 Task: Sort the products in the category "Water Bottles & Thermoses" by unit price (high first).
Action: Mouse moved to (254, 128)
Screenshot: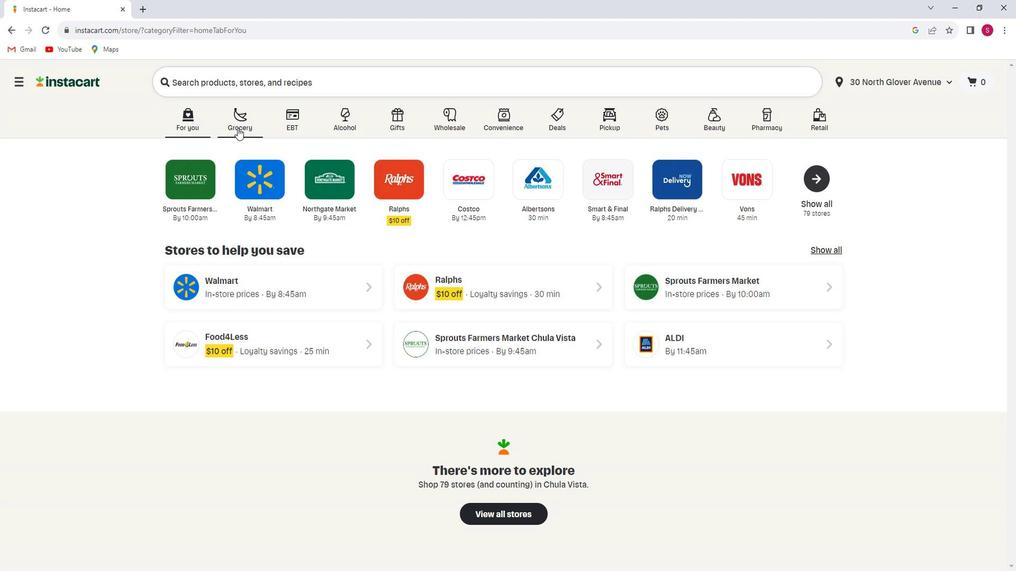 
Action: Mouse pressed left at (254, 128)
Screenshot: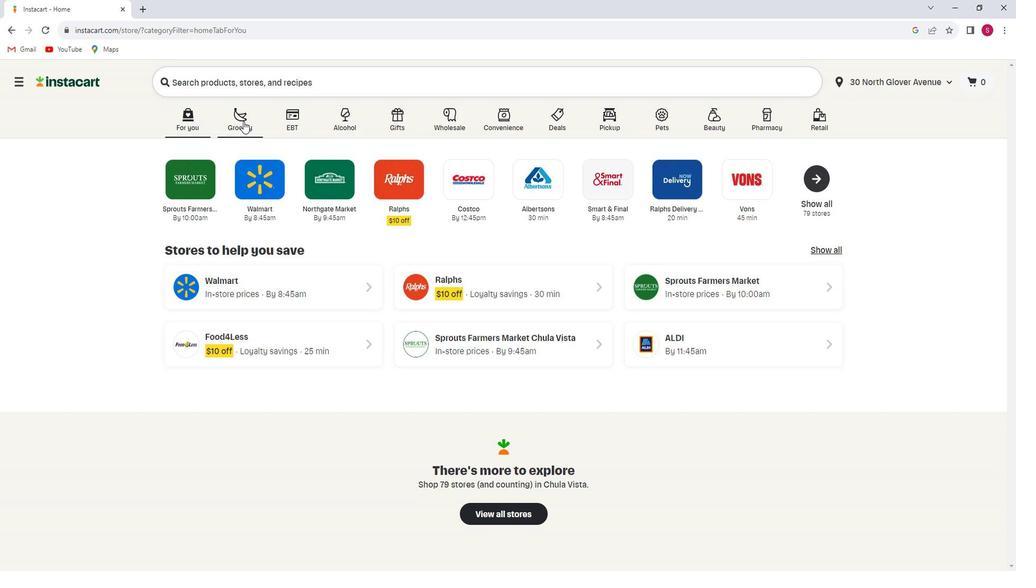 
Action: Mouse moved to (270, 311)
Screenshot: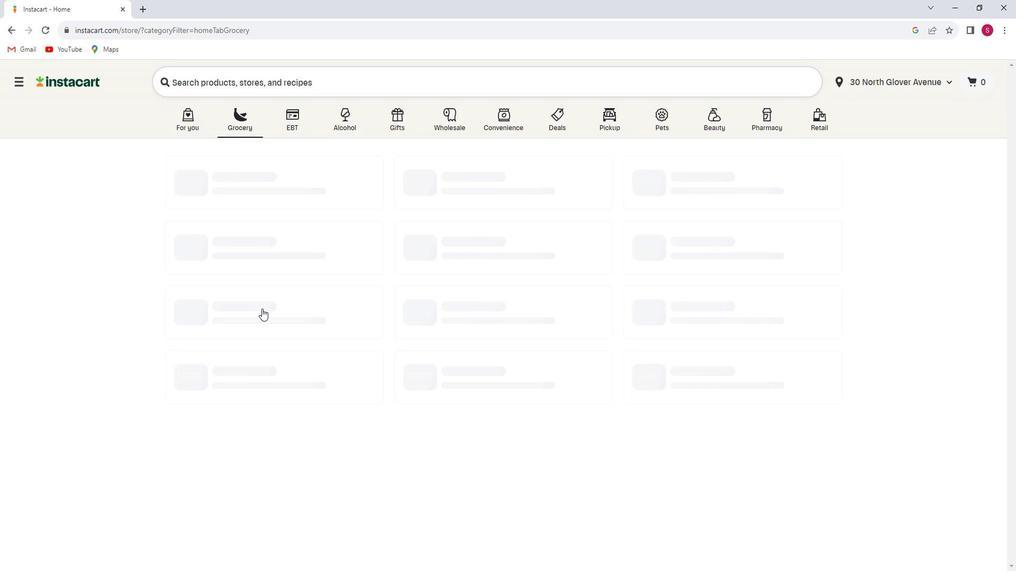 
Action: Mouse pressed left at (270, 311)
Screenshot: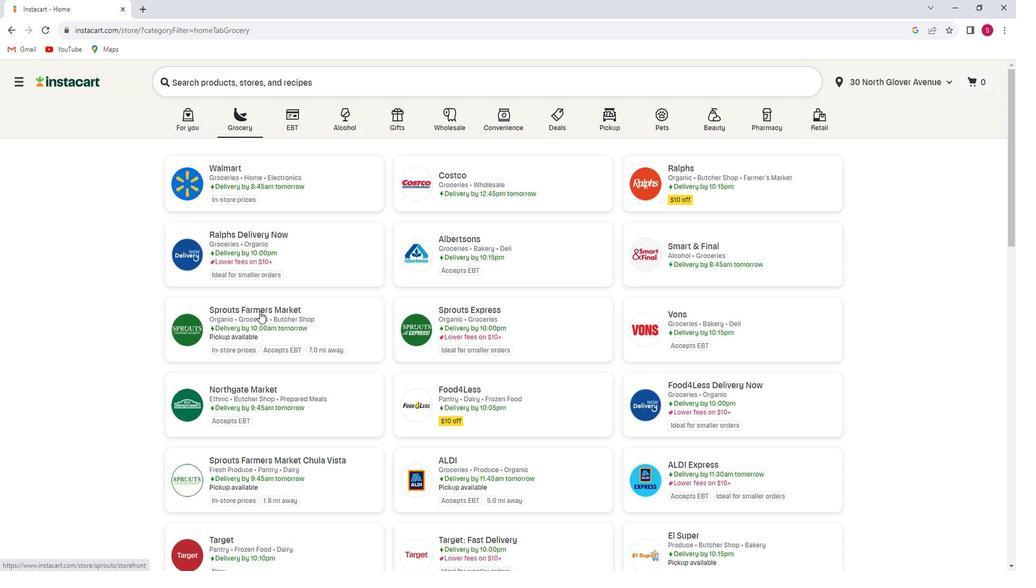 
Action: Mouse moved to (84, 337)
Screenshot: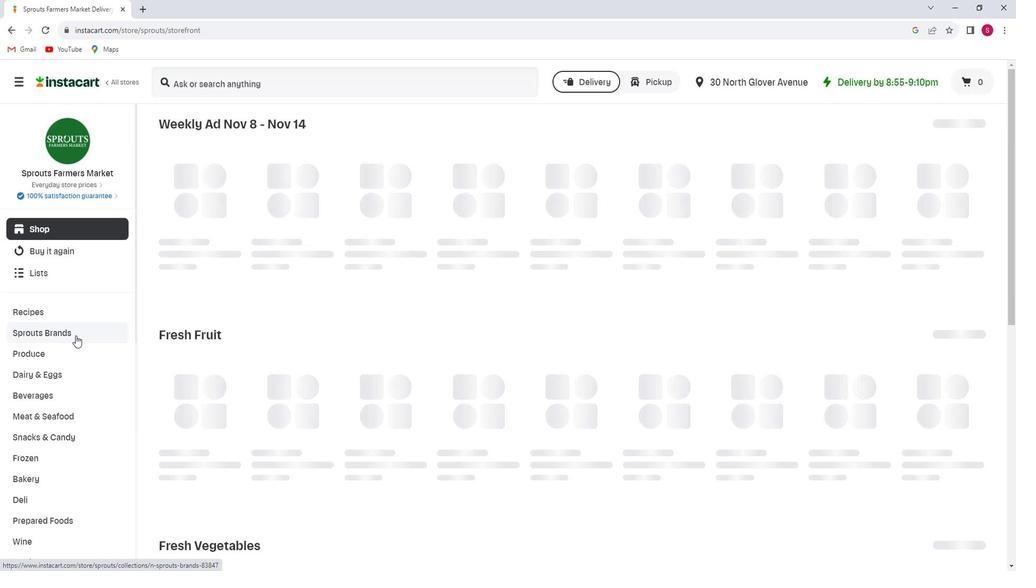 
Action: Mouse scrolled (84, 336) with delta (0, 0)
Screenshot: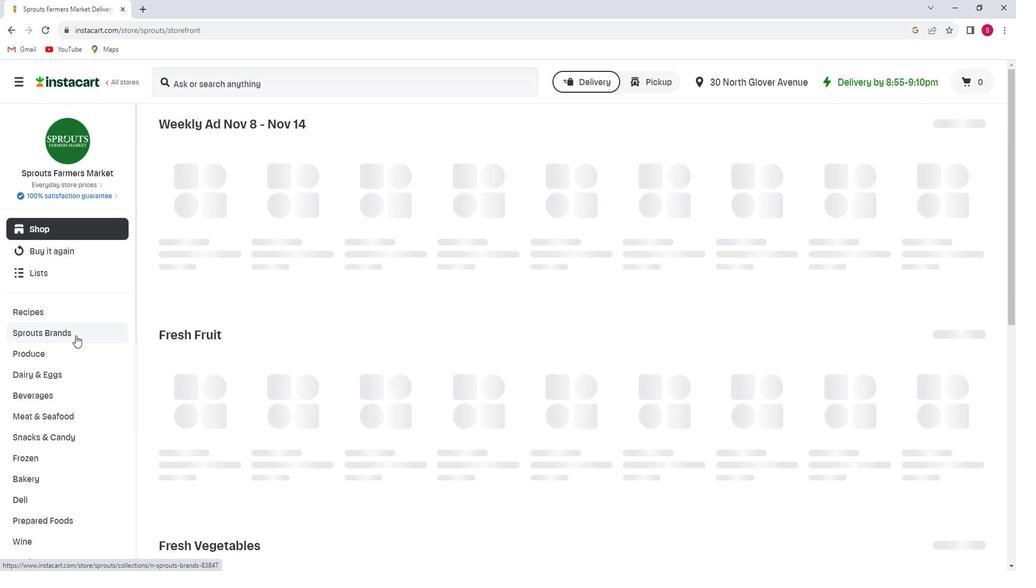 
Action: Mouse moved to (84, 338)
Screenshot: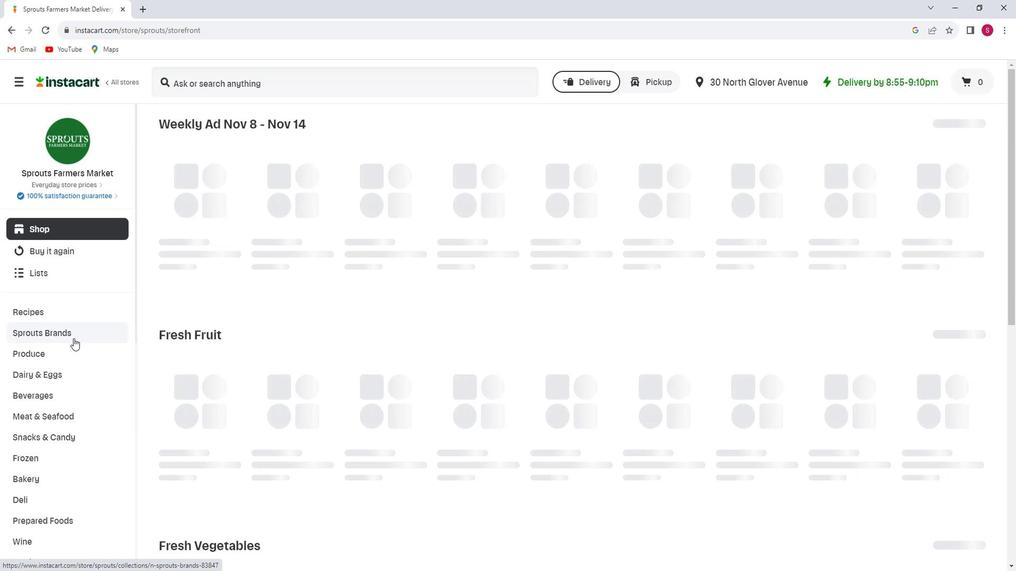 
Action: Mouse scrolled (84, 337) with delta (0, 0)
Screenshot: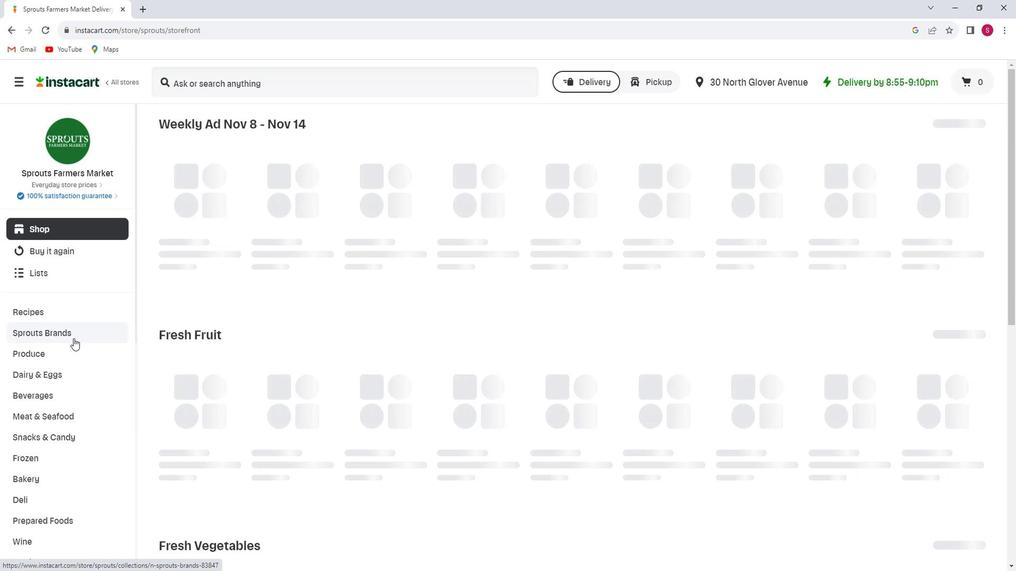 
Action: Mouse scrolled (84, 337) with delta (0, 0)
Screenshot: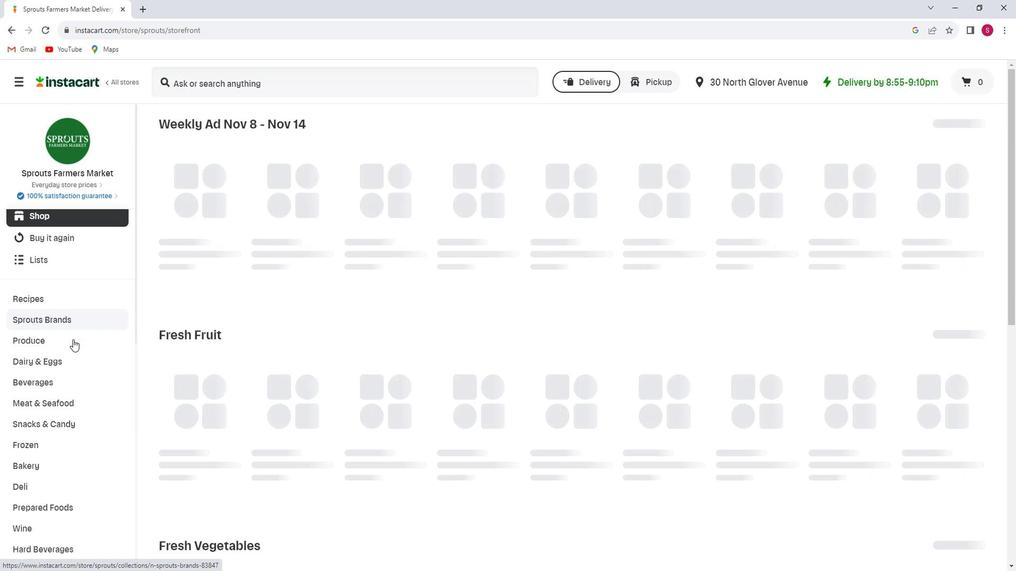 
Action: Mouse moved to (83, 337)
Screenshot: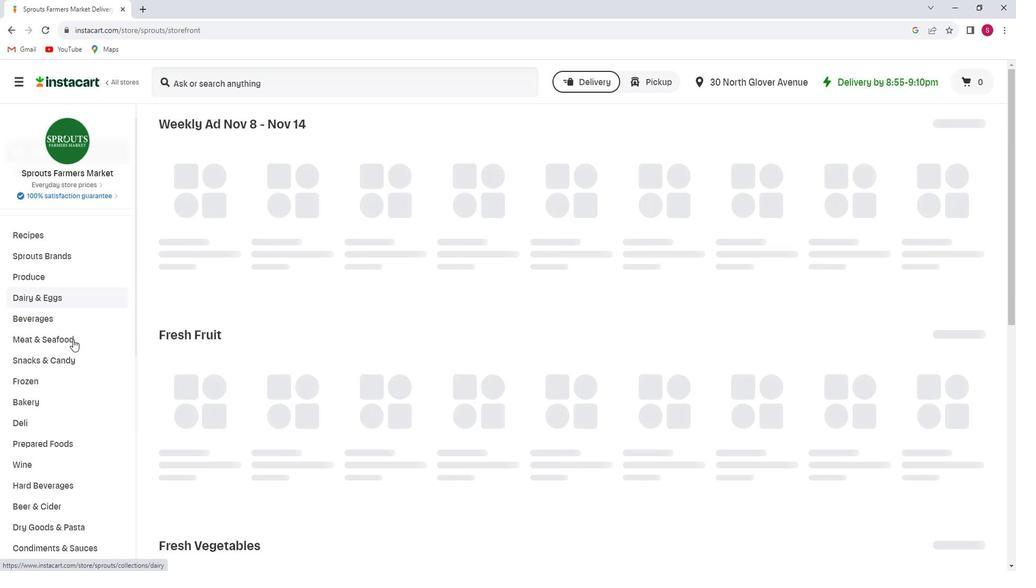 
Action: Mouse scrolled (83, 337) with delta (0, 0)
Screenshot: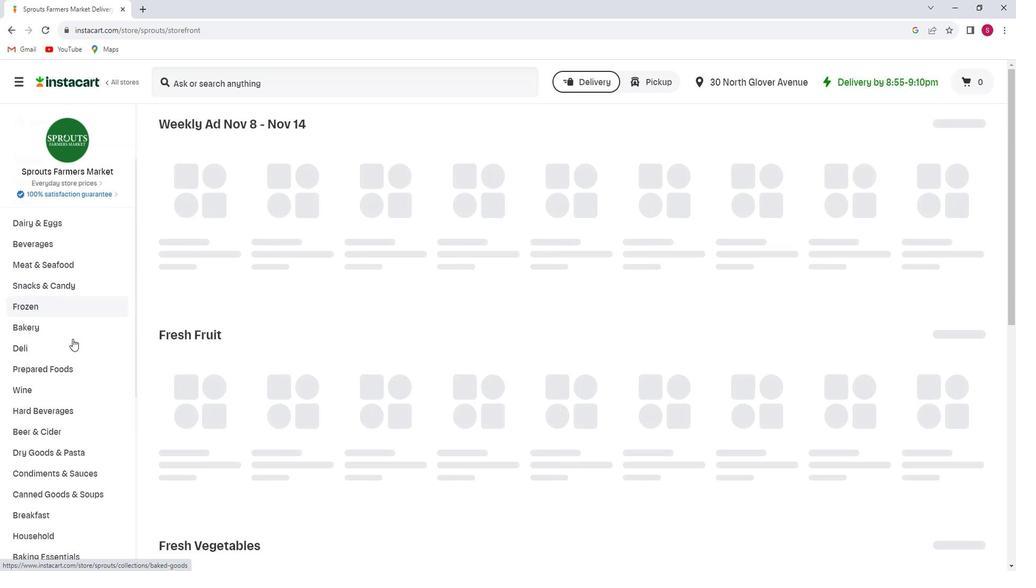 
Action: Mouse scrolled (83, 337) with delta (0, 0)
Screenshot: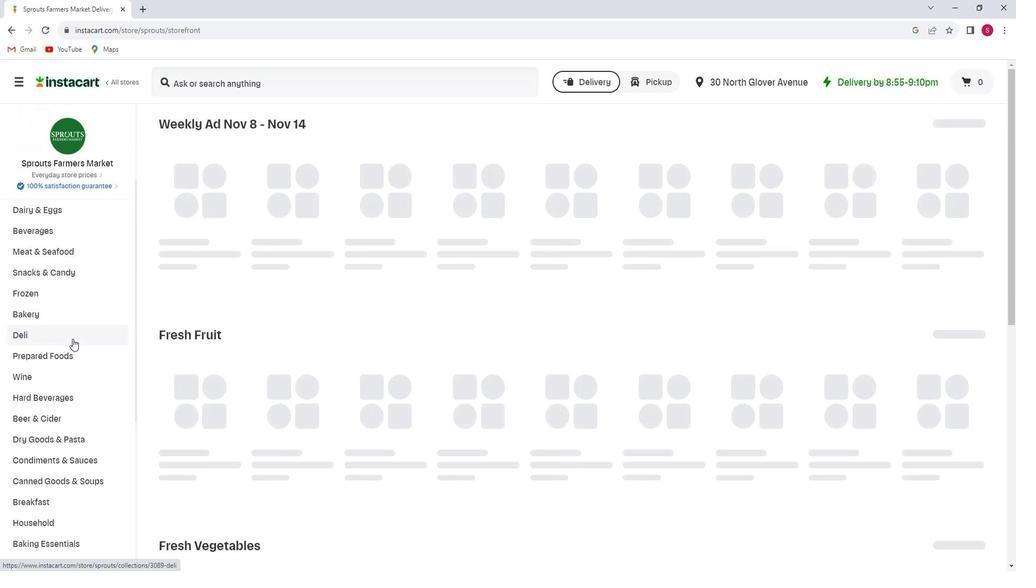 
Action: Mouse moved to (83, 333)
Screenshot: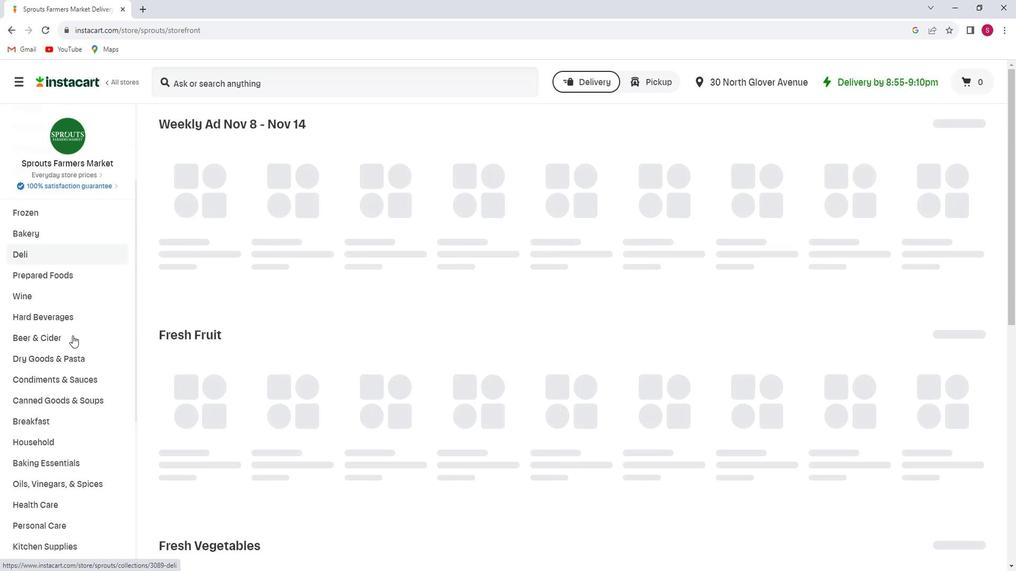 
Action: Mouse scrolled (83, 333) with delta (0, 0)
Screenshot: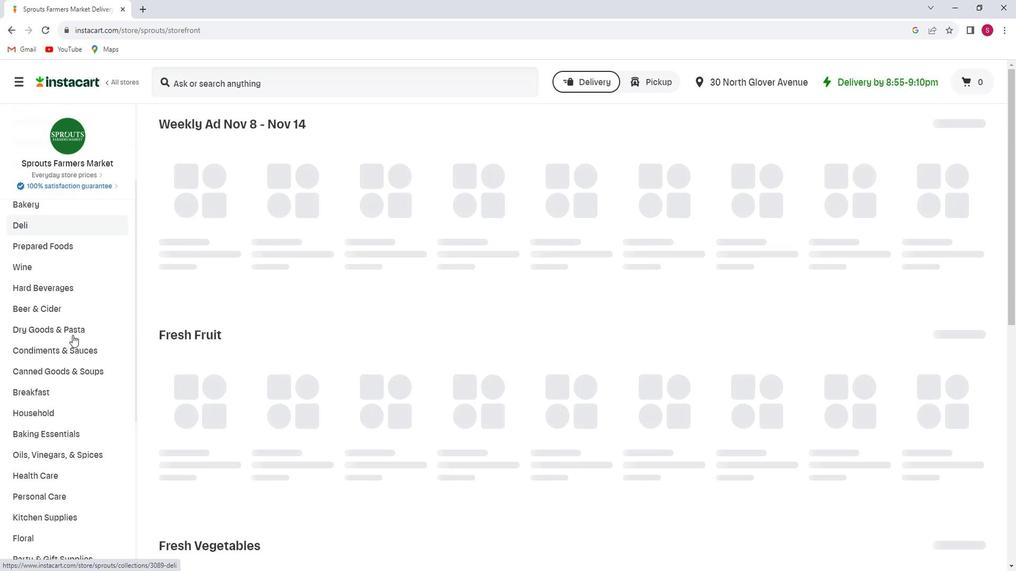 
Action: Mouse scrolled (83, 333) with delta (0, 0)
Screenshot: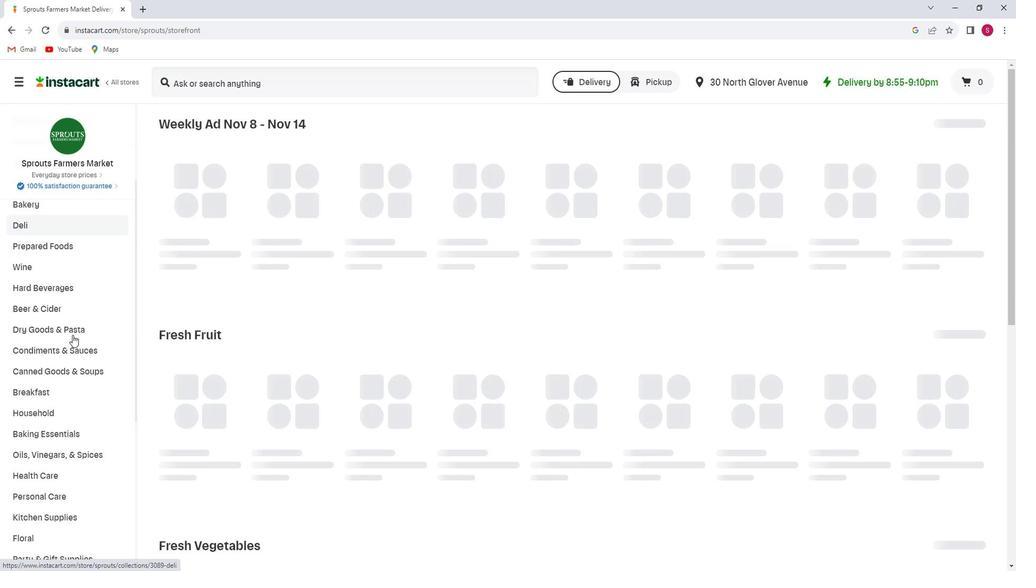 
Action: Mouse moved to (83, 333)
Screenshot: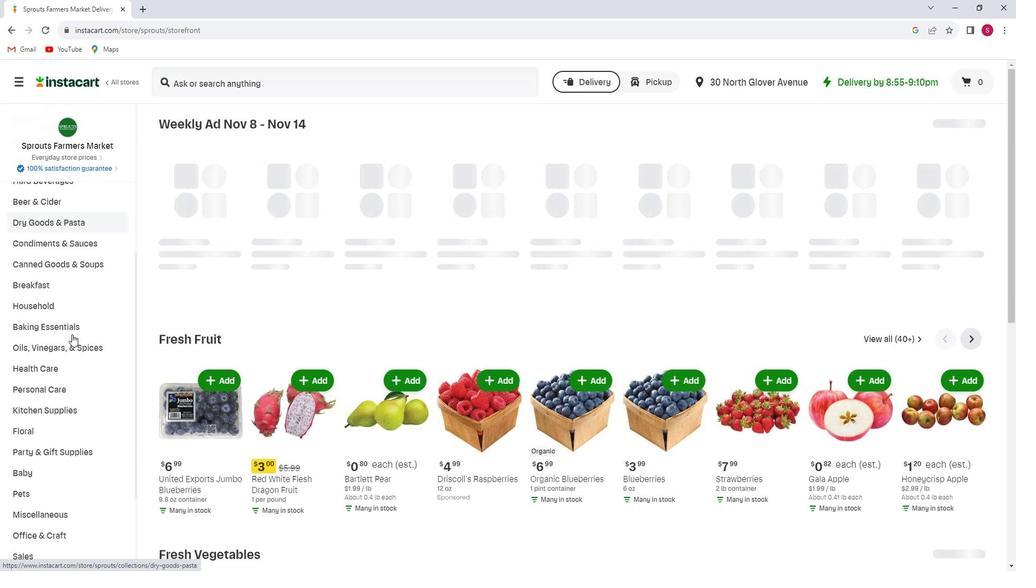 
Action: Mouse scrolled (83, 332) with delta (0, 0)
Screenshot: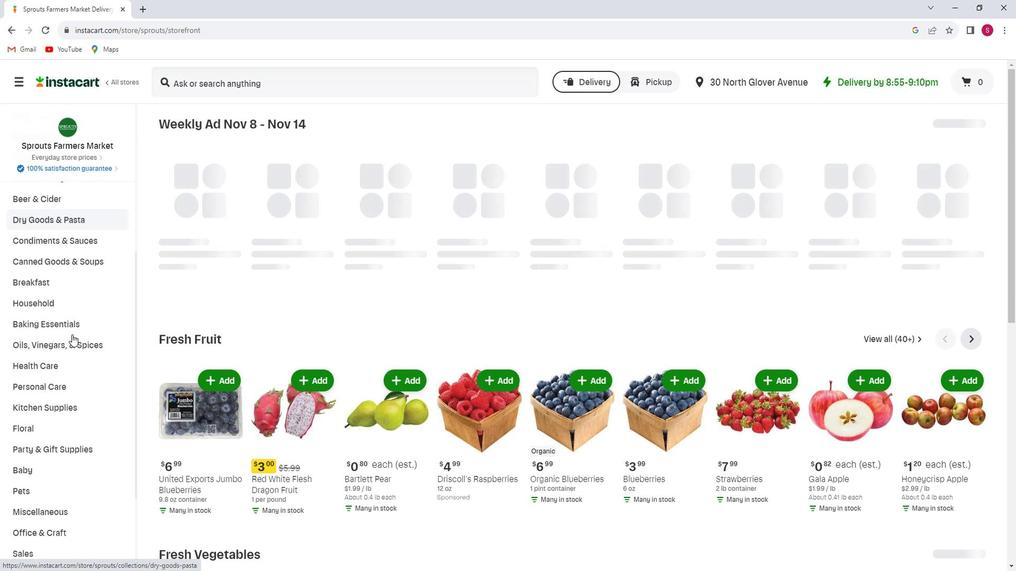 
Action: Mouse scrolled (83, 332) with delta (0, 0)
Screenshot: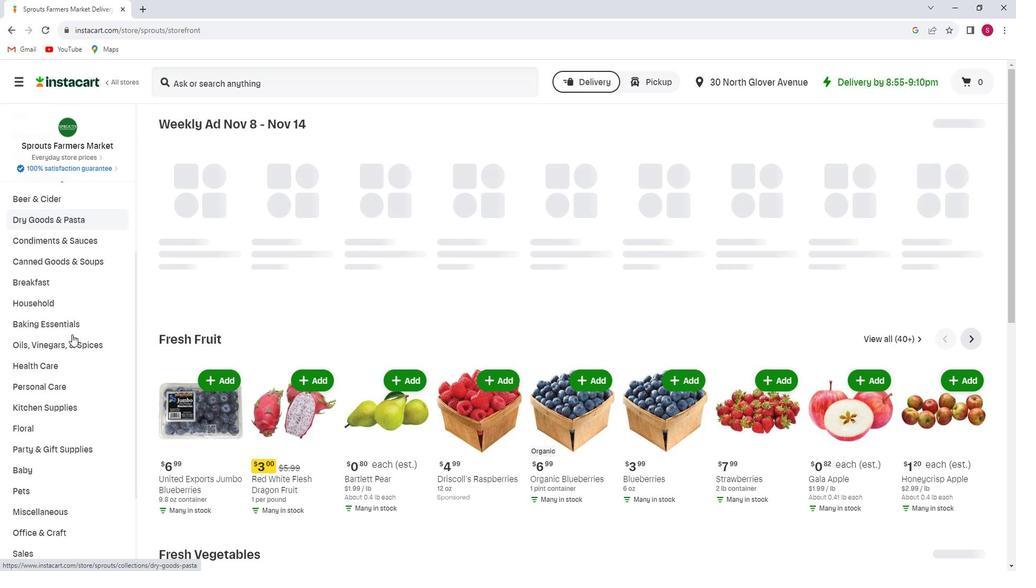 
Action: Mouse moved to (80, 341)
Screenshot: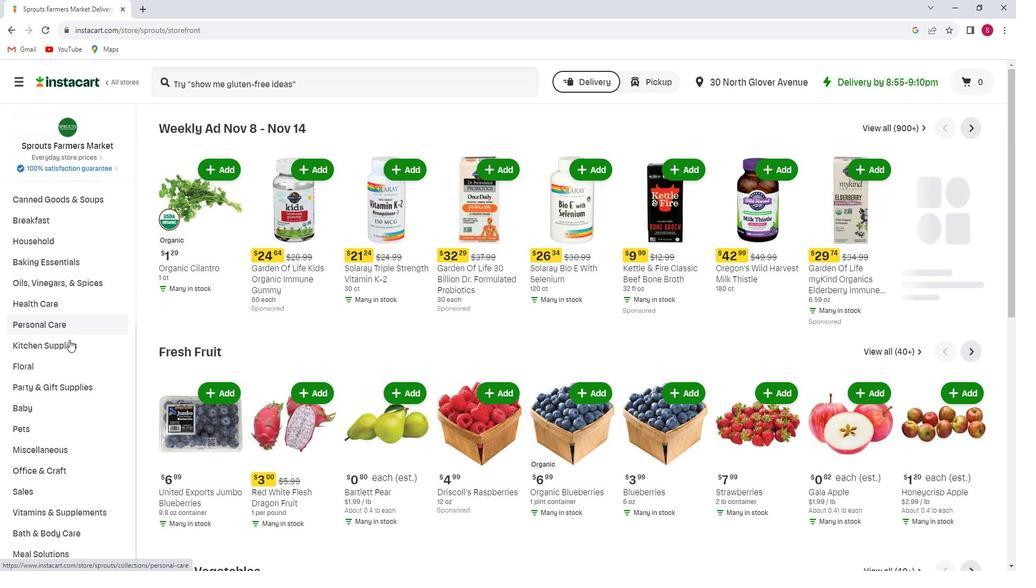 
Action: Mouse pressed left at (80, 341)
Screenshot: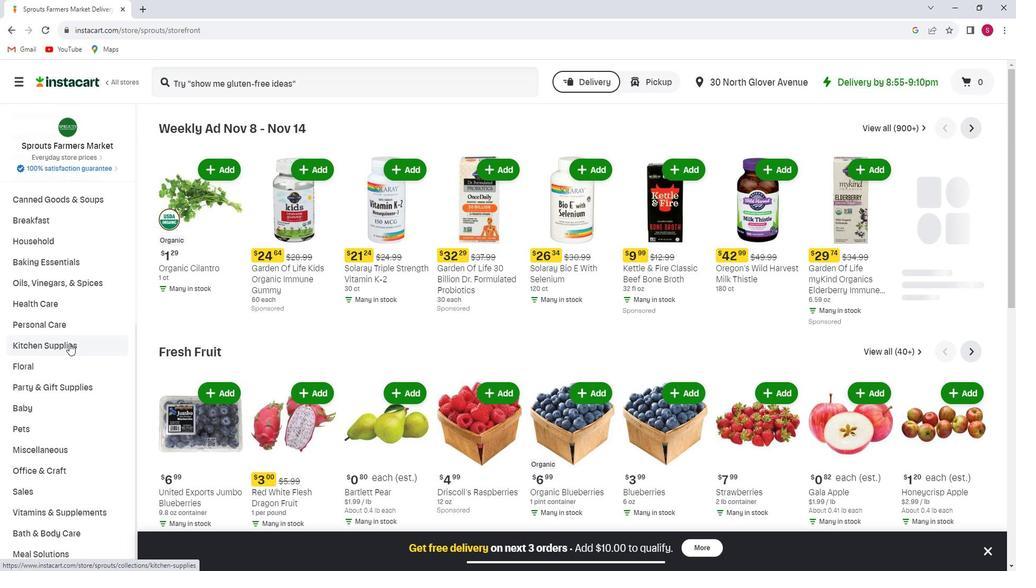 
Action: Mouse moved to (73, 413)
Screenshot: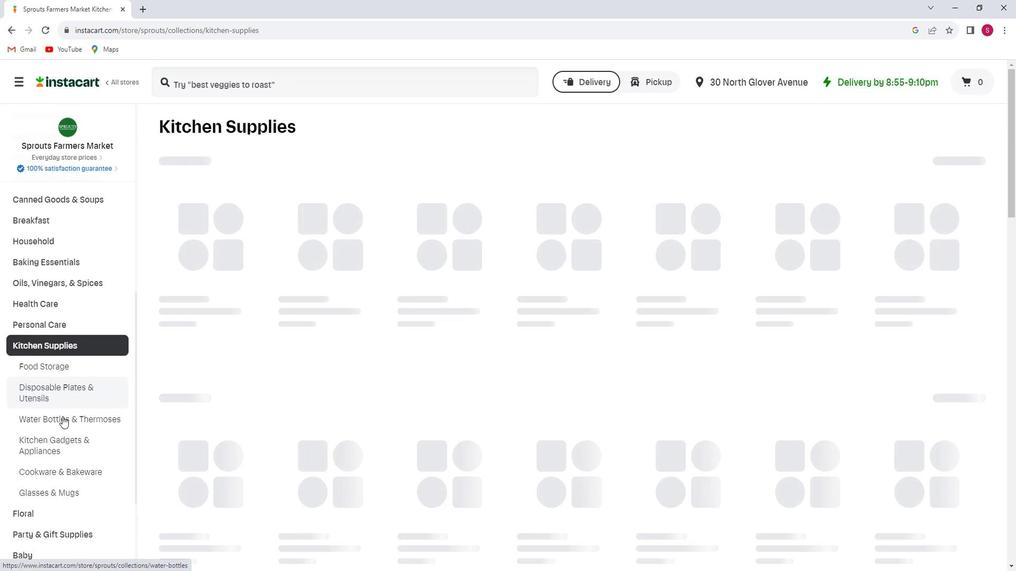 
Action: Mouse pressed left at (73, 413)
Screenshot: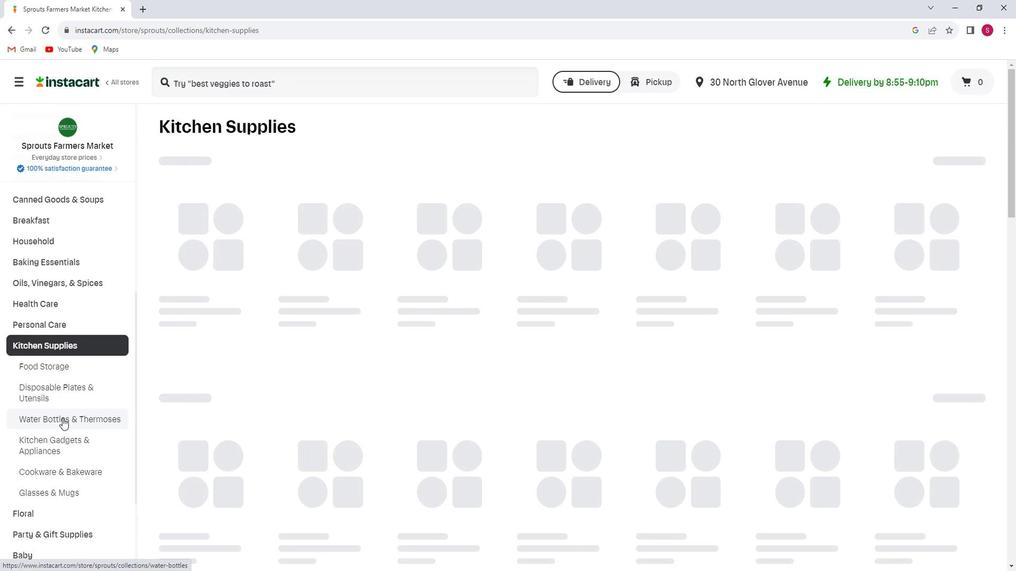 
Action: Mouse moved to (987, 169)
Screenshot: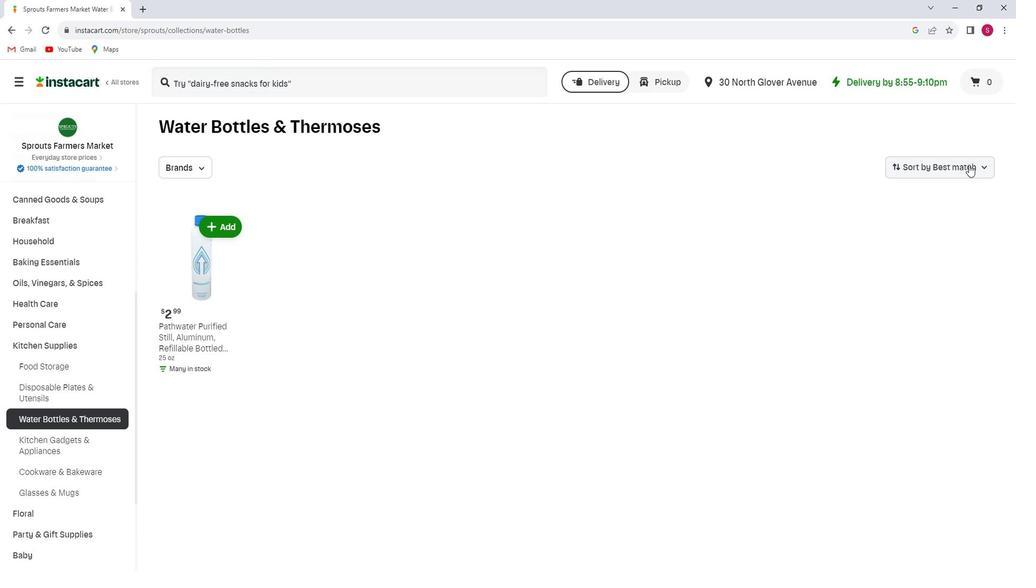 
Action: Mouse pressed left at (987, 169)
Screenshot: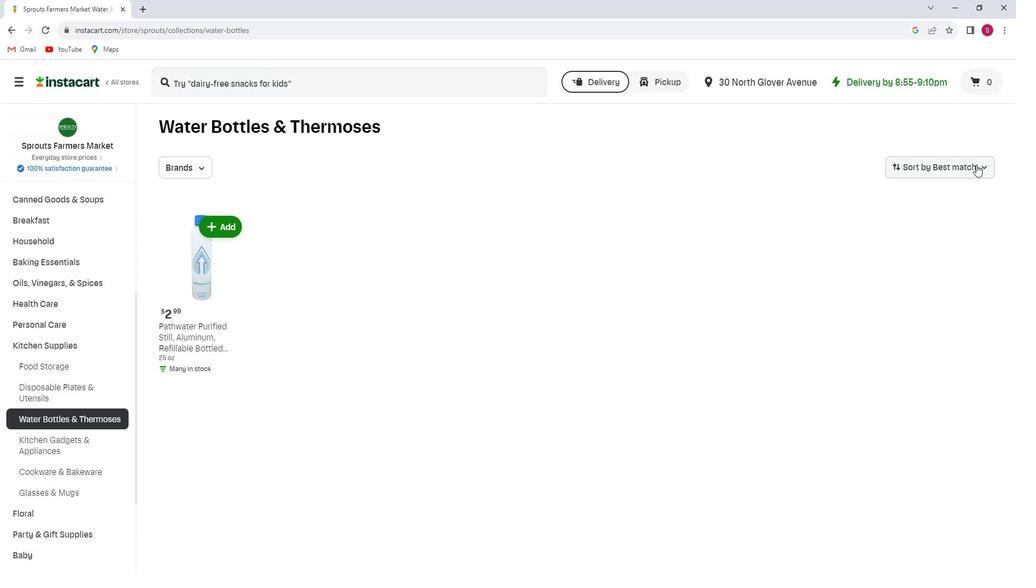 
Action: Mouse moved to (963, 297)
Screenshot: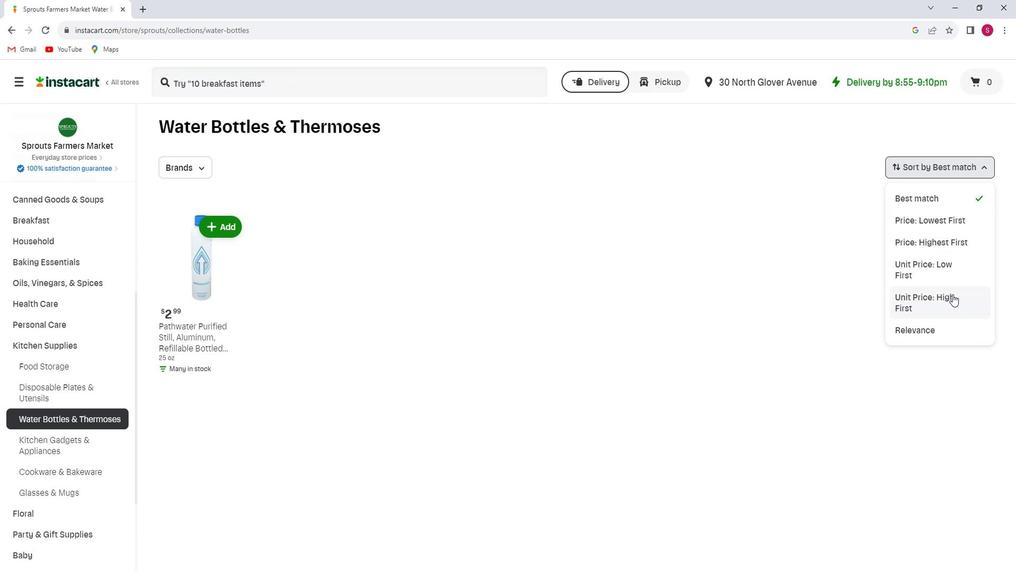 
Action: Mouse pressed left at (963, 297)
Screenshot: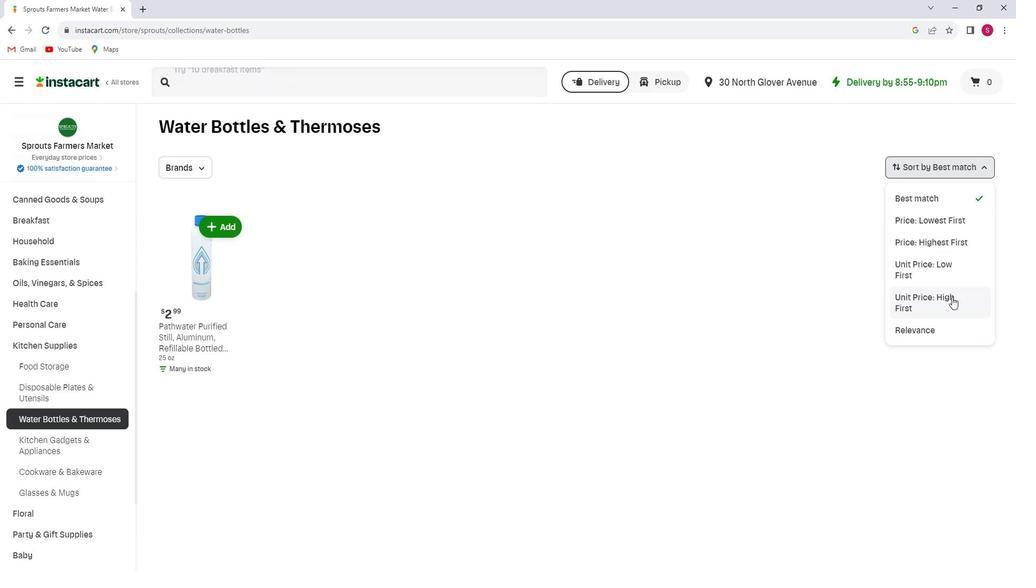 
Action: Mouse moved to (962, 297)
Screenshot: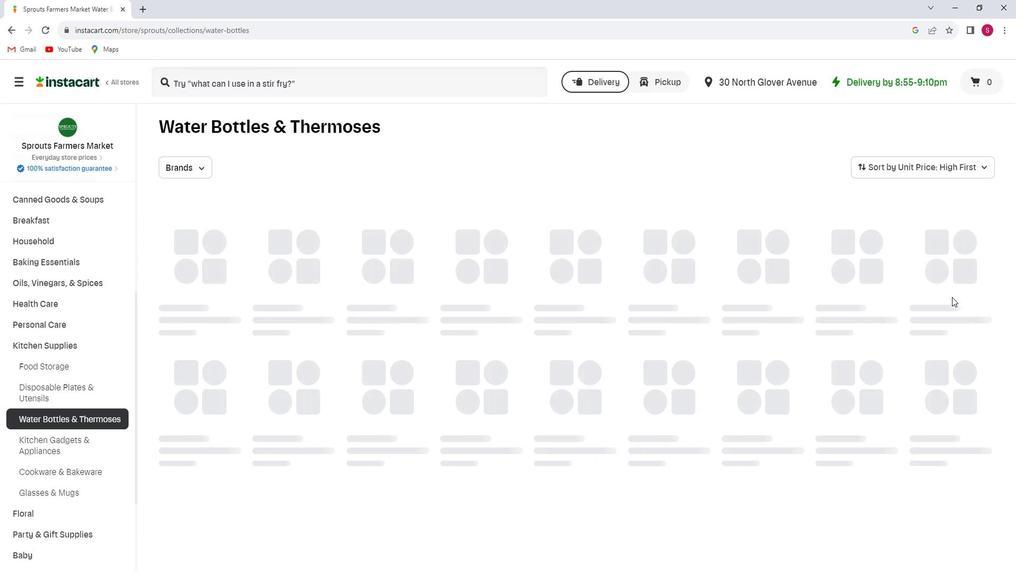 
